 Task: Add an event with the title Third Conference: Technology Expo, date '2024/03/26', time 8:50 AM to 10:50 AMand add a description: Participants will develop skills in strategic decision-making and problem-solving. They will learn techniques for gathering and analyzing information, evaluating options, and making sound decisions that align with team goals and organizational priorities., put the event into Yellow category, logged in from the account softage.4@softage.netand send the event invitation to softage.1@softage.net and softage.2@softage.net. Set a reminder for the event 30 minutes before
Action: Mouse moved to (111, 82)
Screenshot: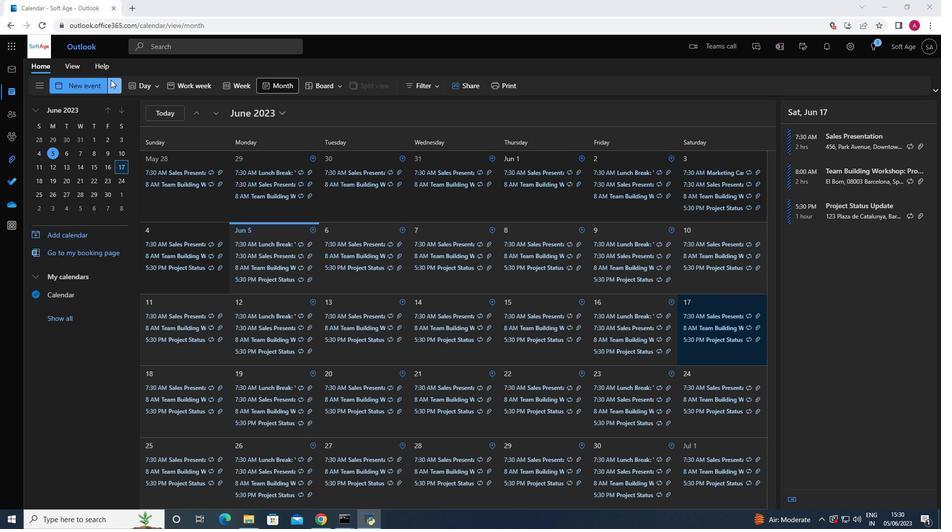 
Action: Mouse pressed left at (111, 82)
Screenshot: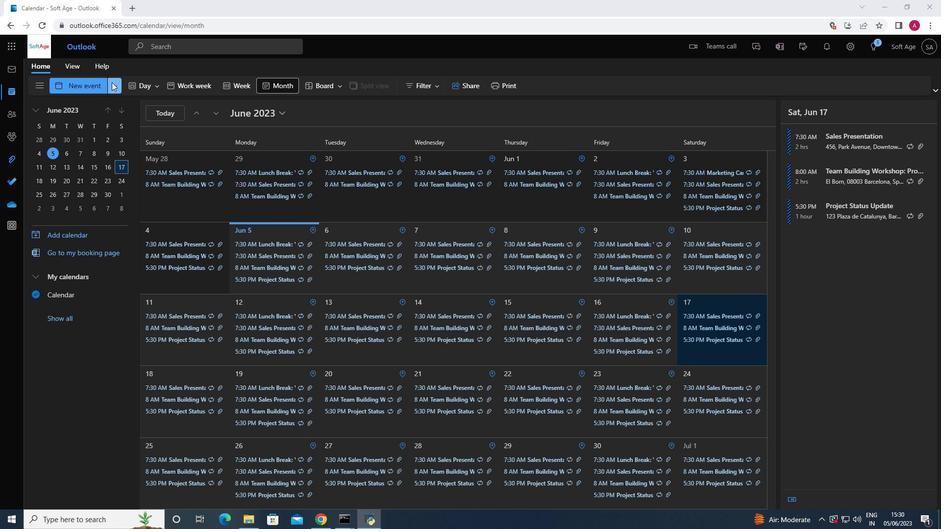 
Action: Mouse moved to (95, 129)
Screenshot: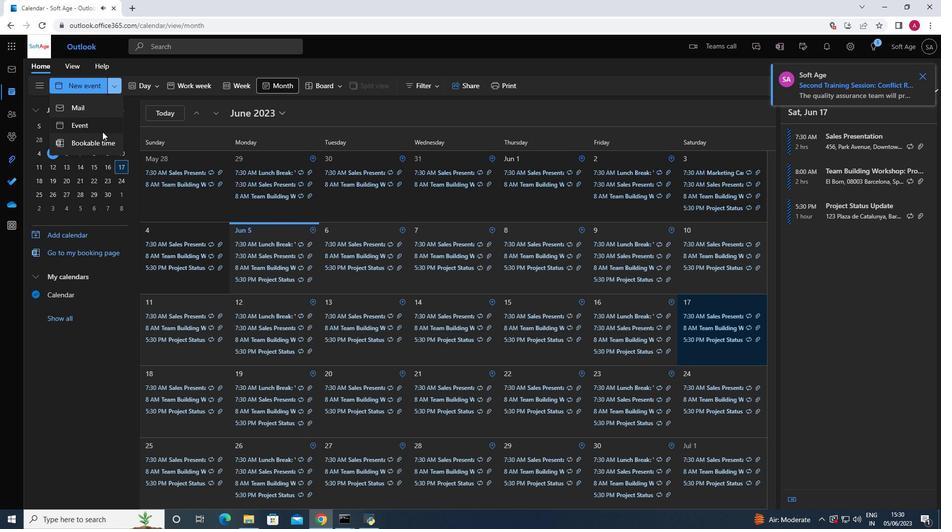 
Action: Mouse pressed left at (95, 129)
Screenshot: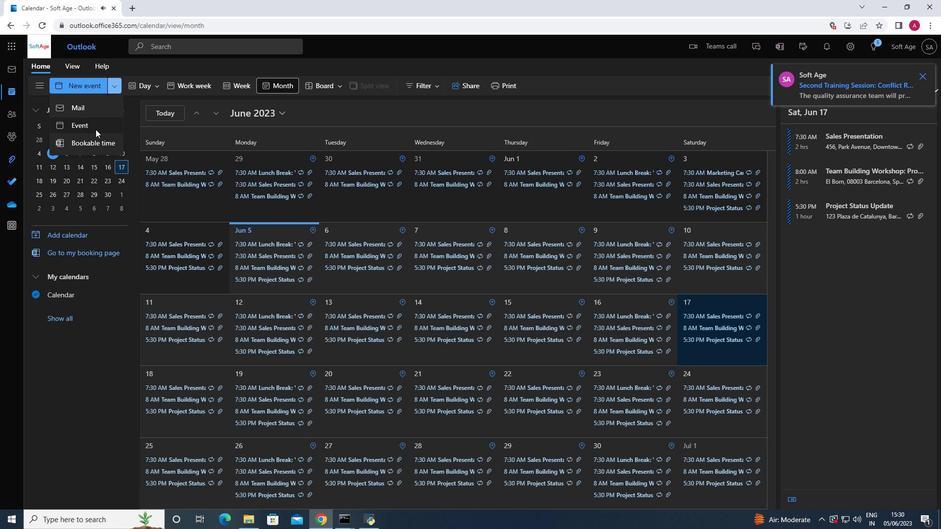
Action: Mouse moved to (240, 139)
Screenshot: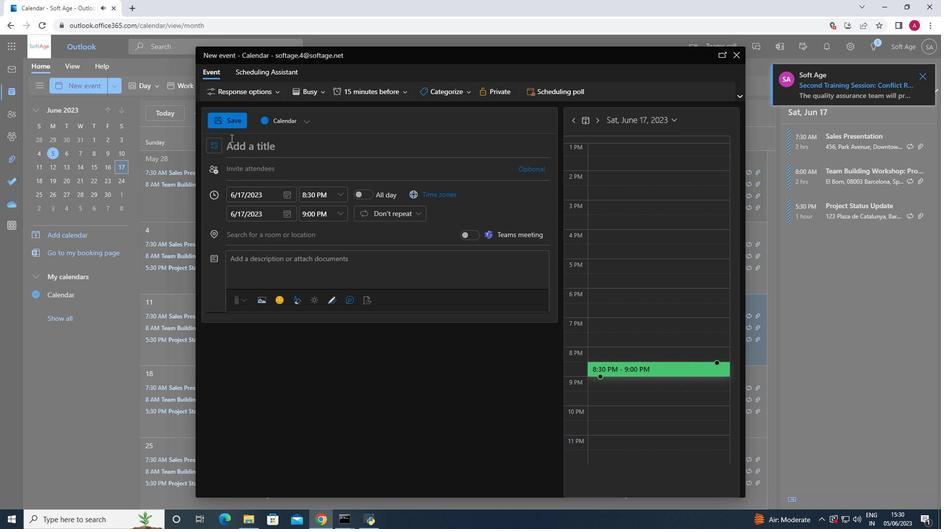 
Action: Mouse pressed left at (240, 139)
Screenshot: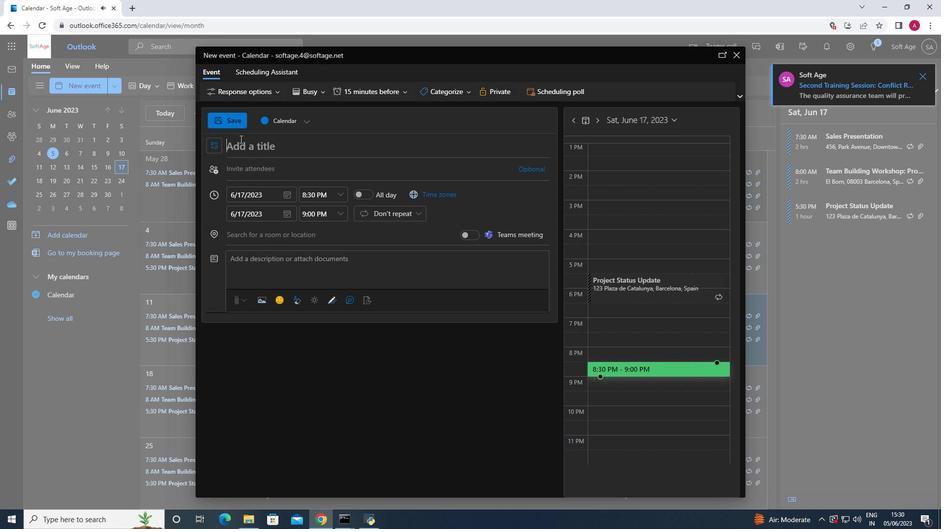 
Action: Key pressed <Key.shift>Third<Key.space><Key.shift>Conference<Key.space><Key.shift_r>:<Key.space><Key.shift>Technology<Key.space><Key.shift>Expo
Screenshot: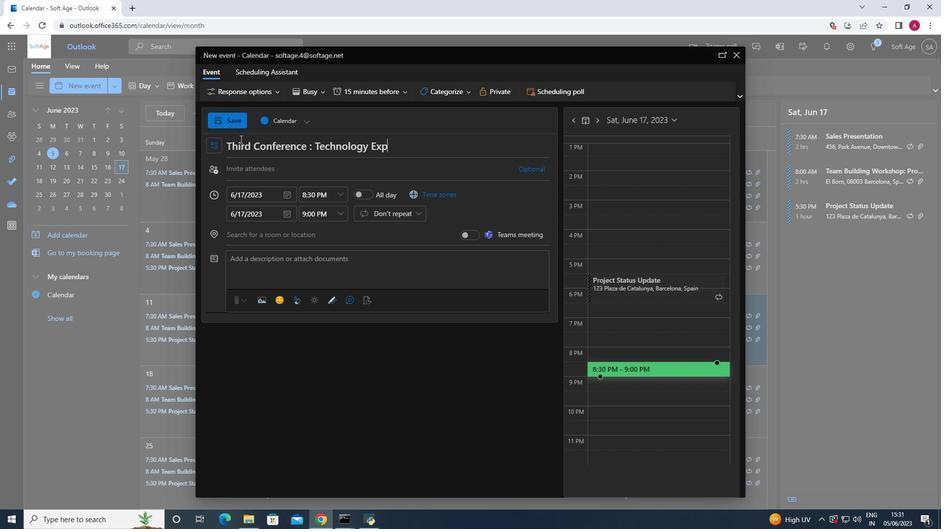 
Action: Mouse moved to (288, 193)
Screenshot: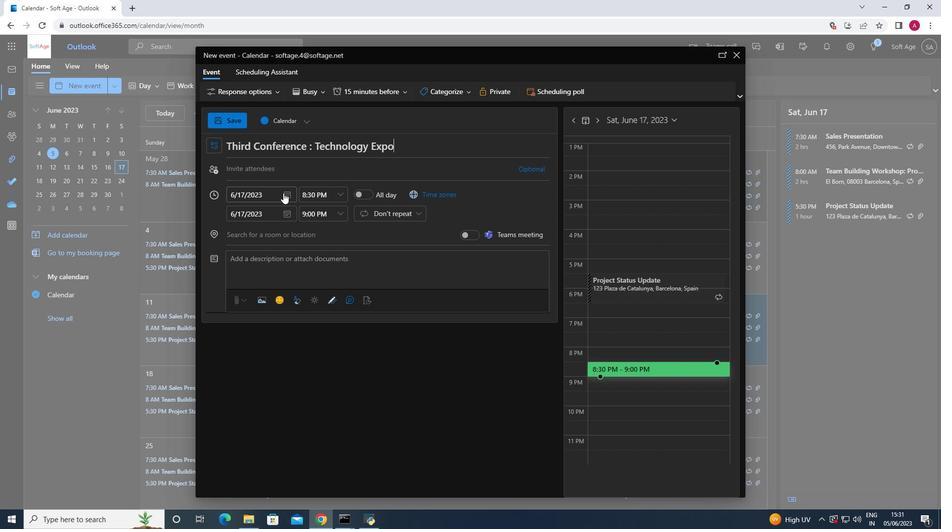 
Action: Mouse pressed left at (288, 193)
Screenshot: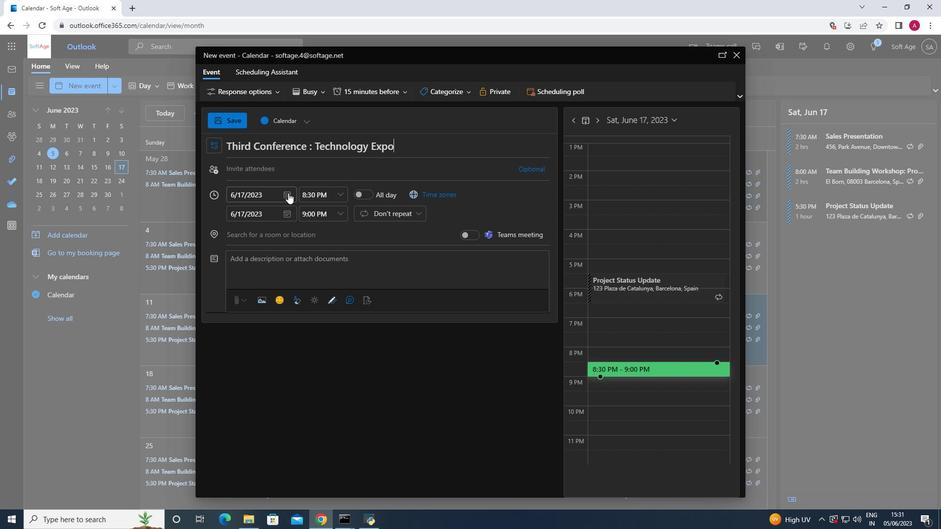 
Action: Mouse moved to (325, 212)
Screenshot: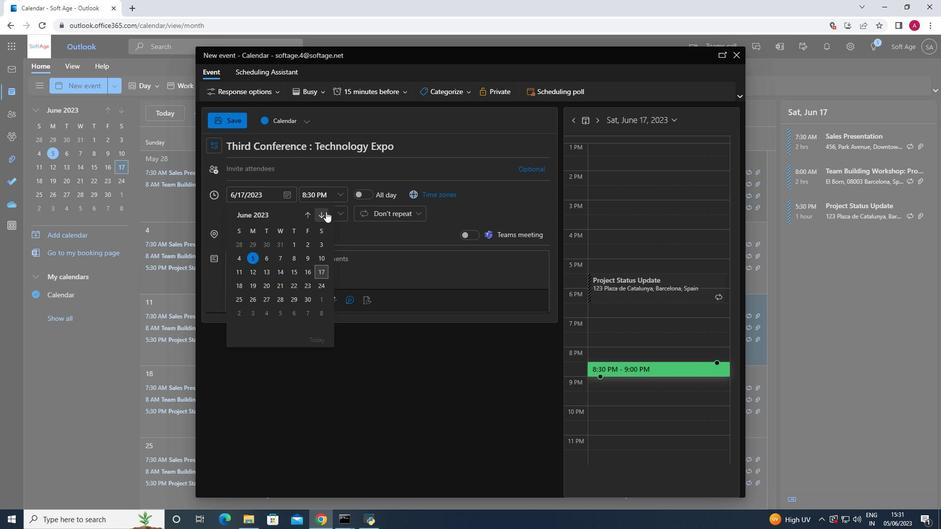 
Action: Mouse pressed left at (325, 212)
Screenshot: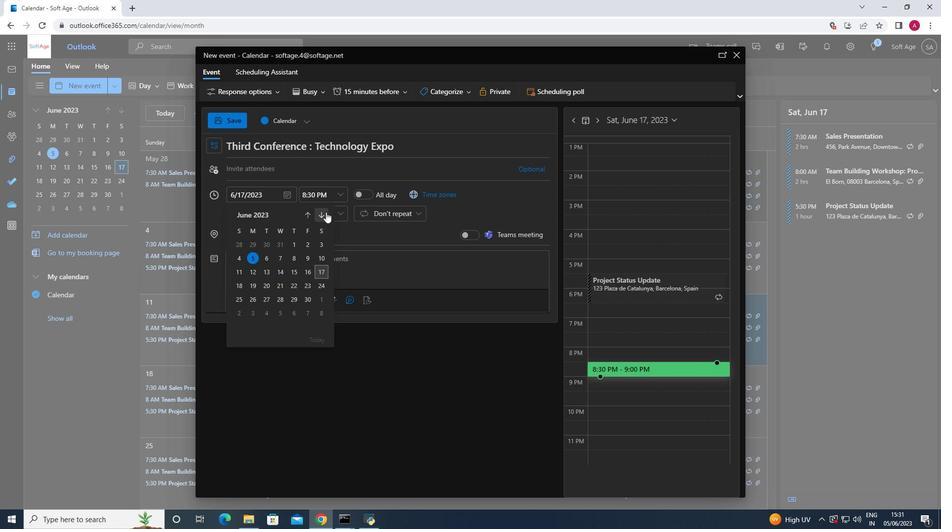 
Action: Mouse pressed left at (325, 212)
Screenshot: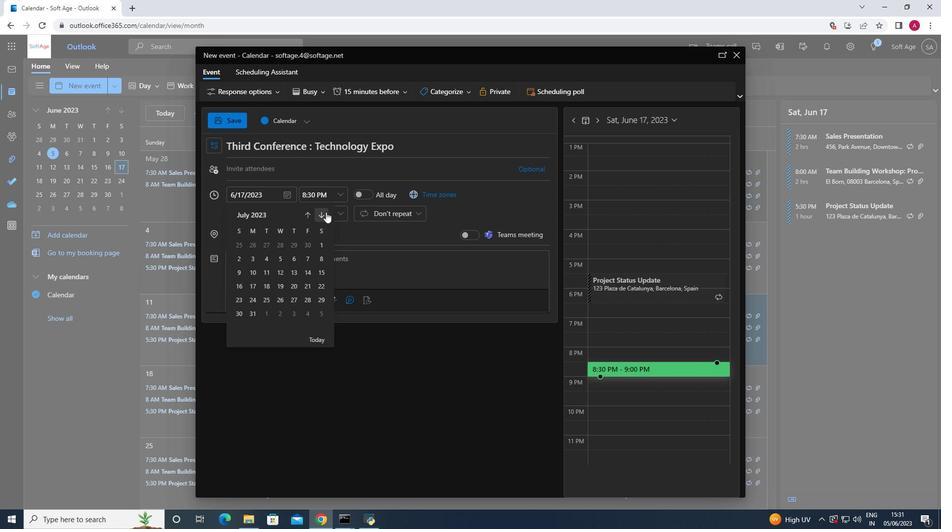 
Action: Mouse pressed left at (325, 212)
Screenshot: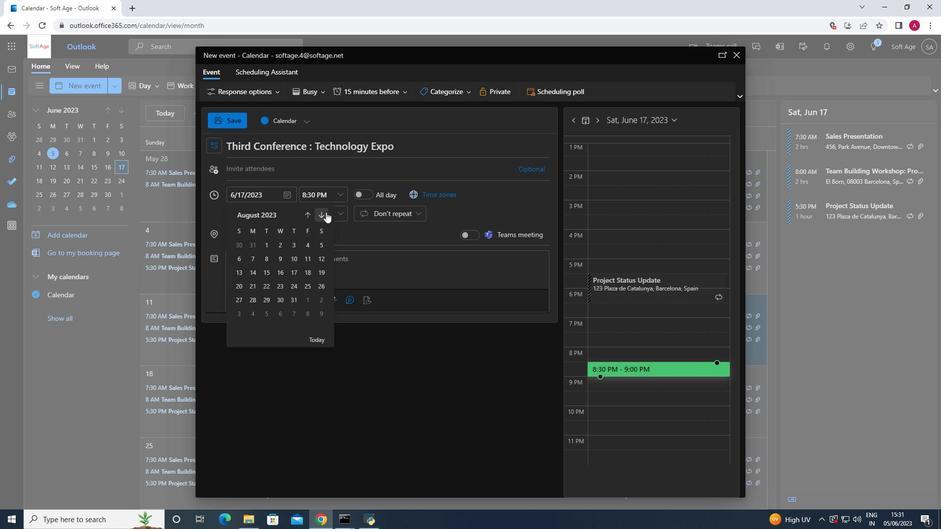 
Action: Mouse pressed left at (325, 212)
Screenshot: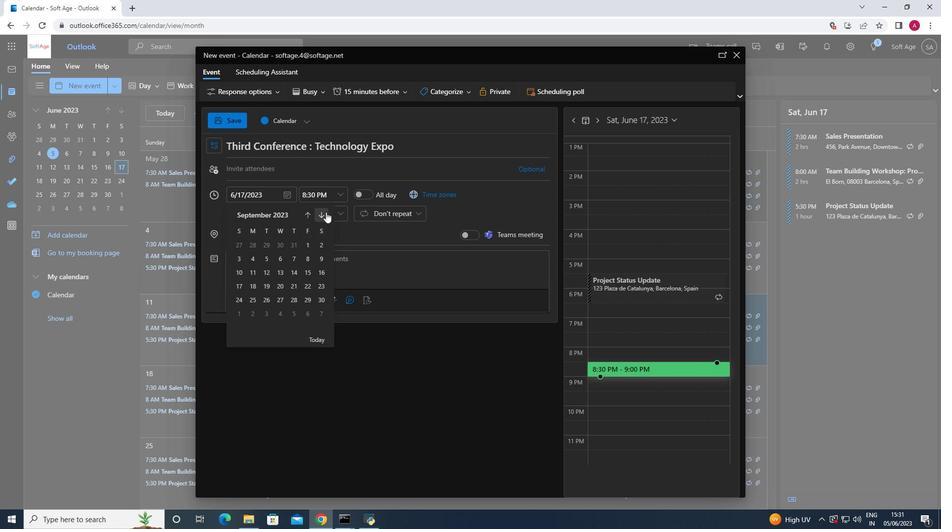 
Action: Mouse moved to (322, 212)
Screenshot: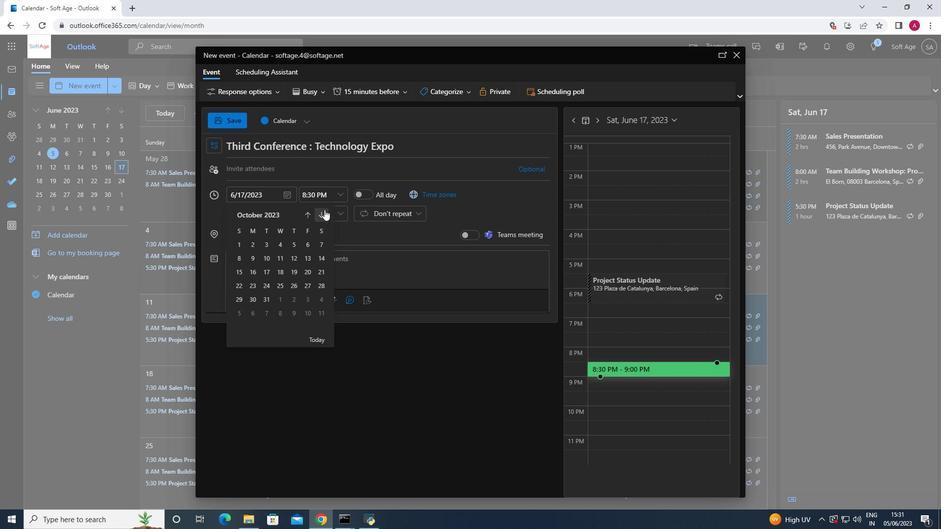 
Action: Mouse pressed left at (322, 212)
Screenshot: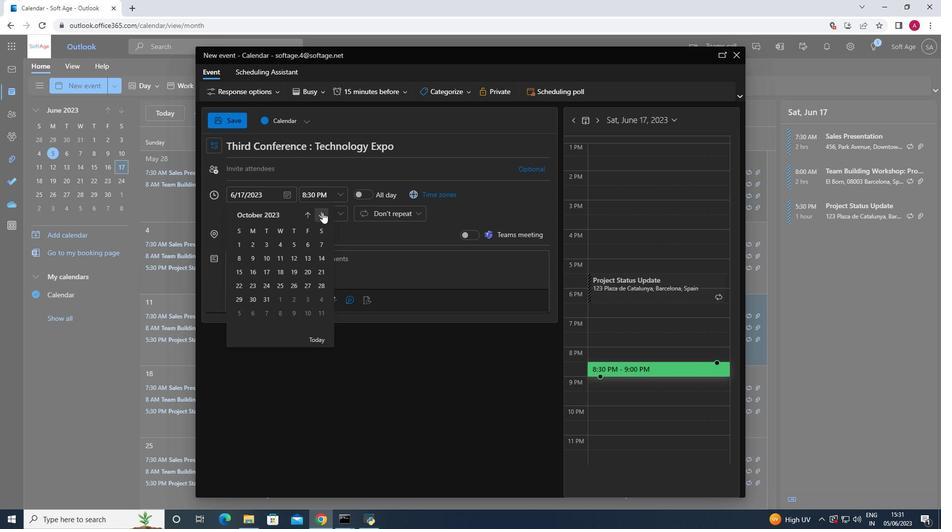 
Action: Mouse pressed left at (322, 212)
Screenshot: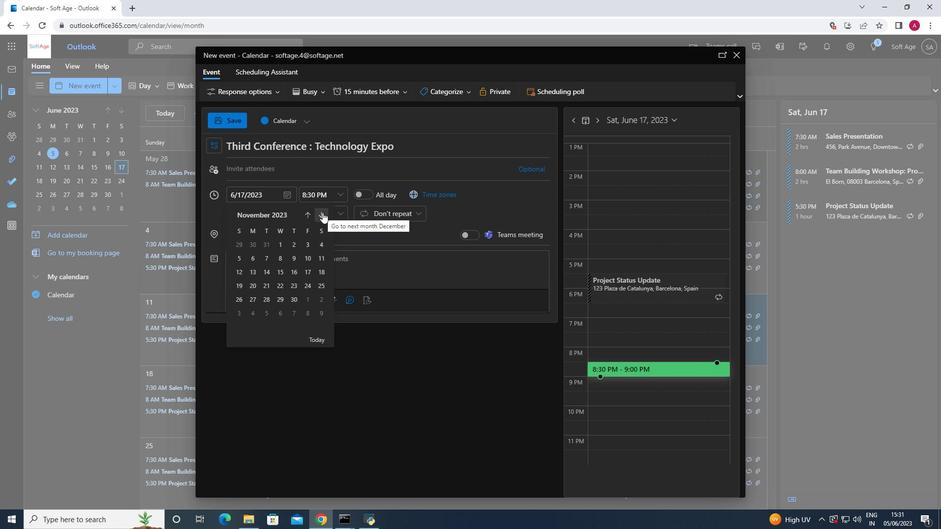 
Action: Mouse pressed left at (322, 212)
Screenshot: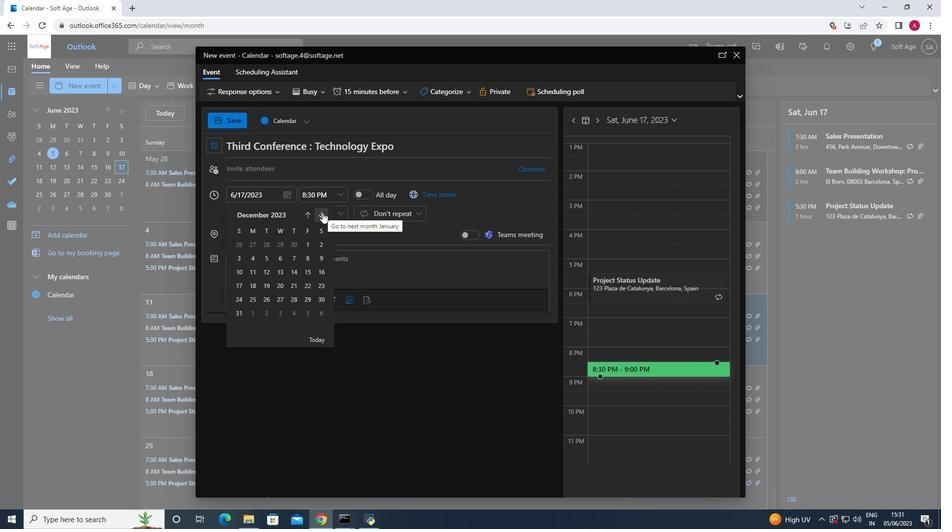 
Action: Mouse pressed left at (322, 212)
Screenshot: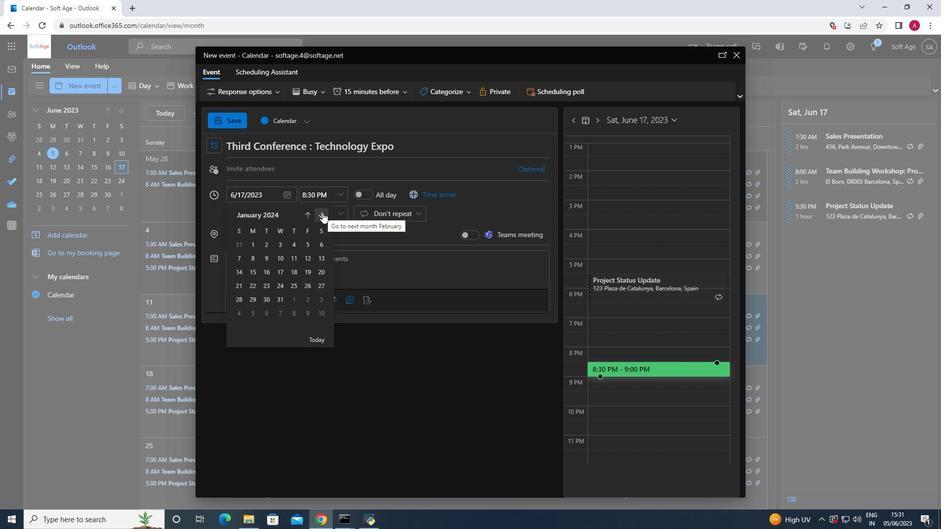 
Action: Mouse pressed left at (322, 212)
Screenshot: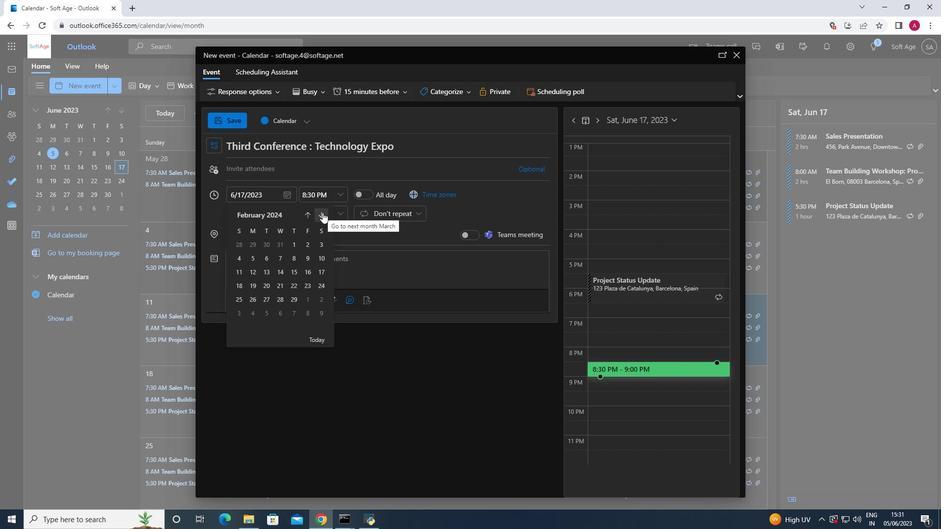 
Action: Mouse moved to (269, 298)
Screenshot: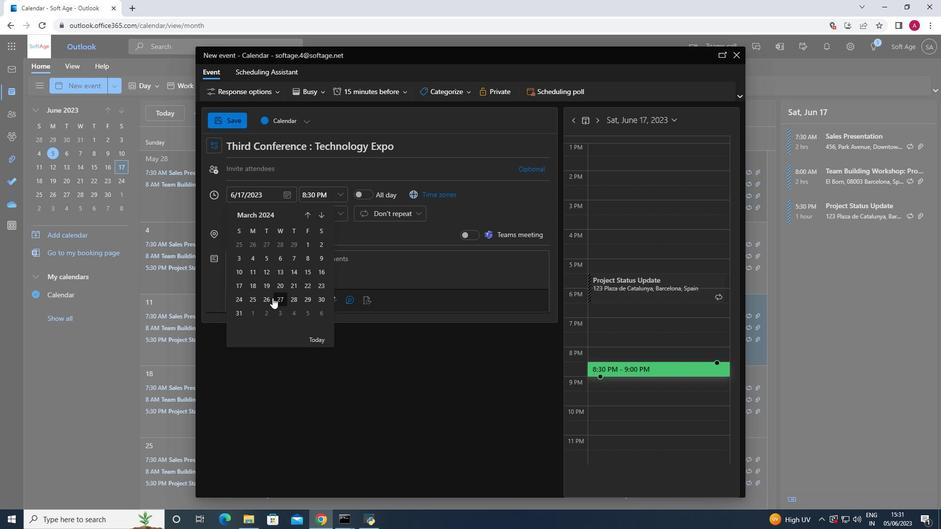 
Action: Mouse pressed left at (269, 298)
Screenshot: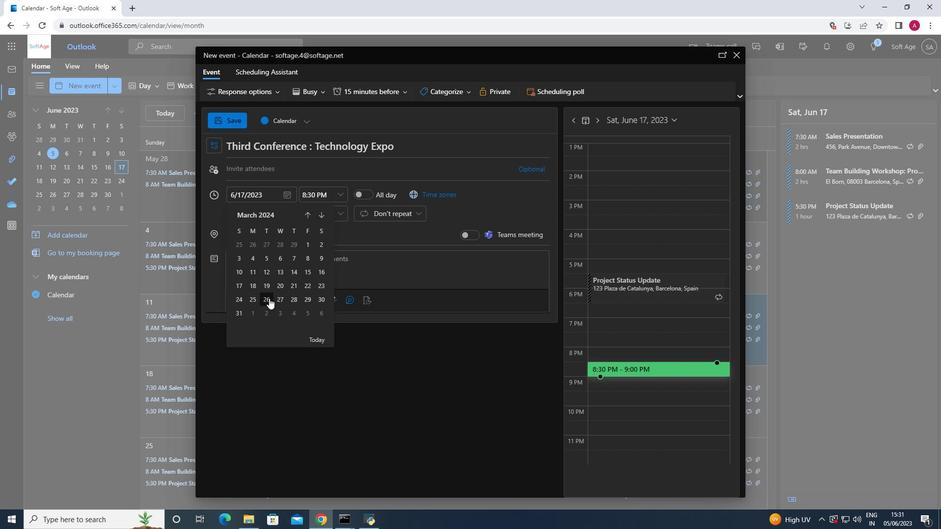 
Action: Mouse moved to (343, 196)
Screenshot: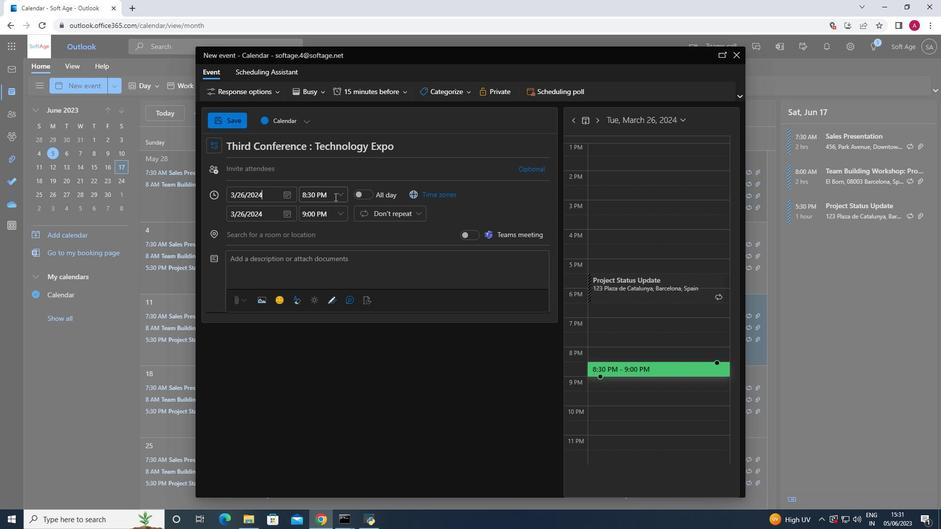 
Action: Mouse pressed left at (343, 196)
Screenshot: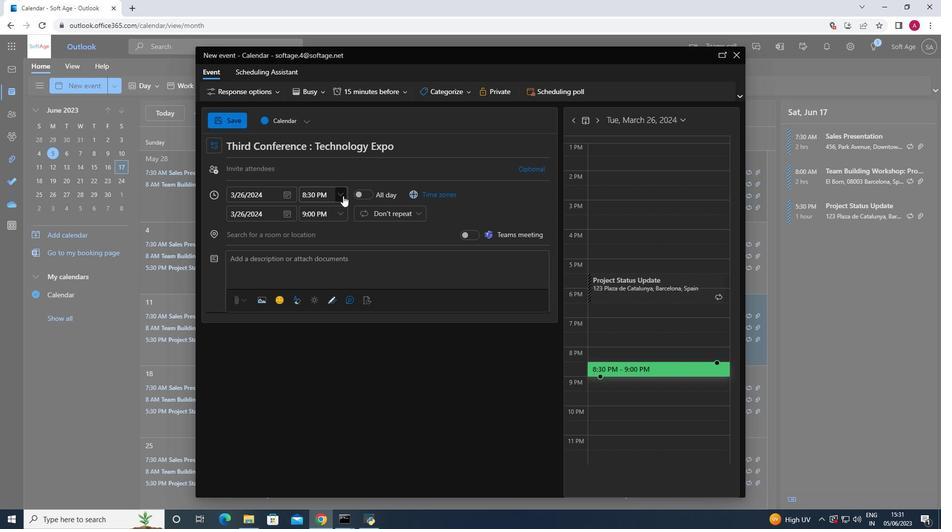 
Action: Key pressed 8<Key.shift_r>:50<Key.space><Key.shift>A<Key.shift_r>M<Key.enter>
Screenshot: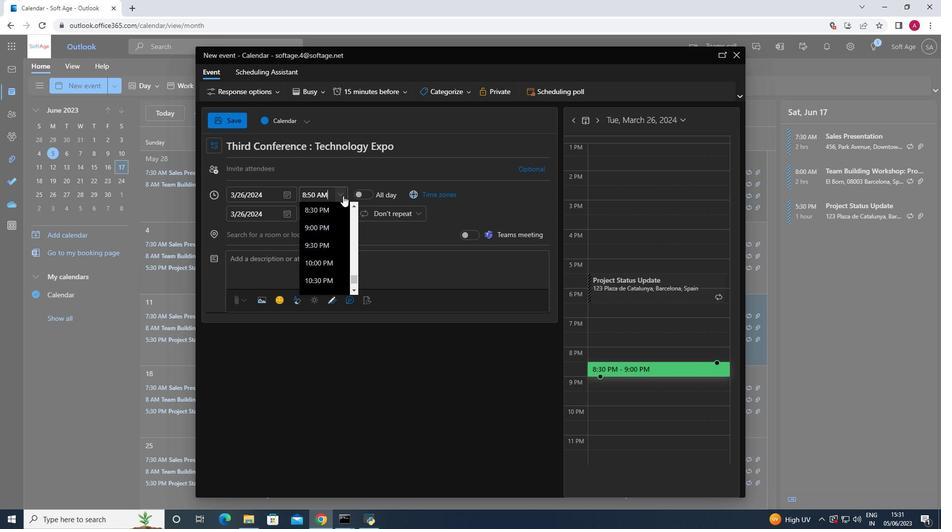 
Action: Mouse moved to (339, 212)
Screenshot: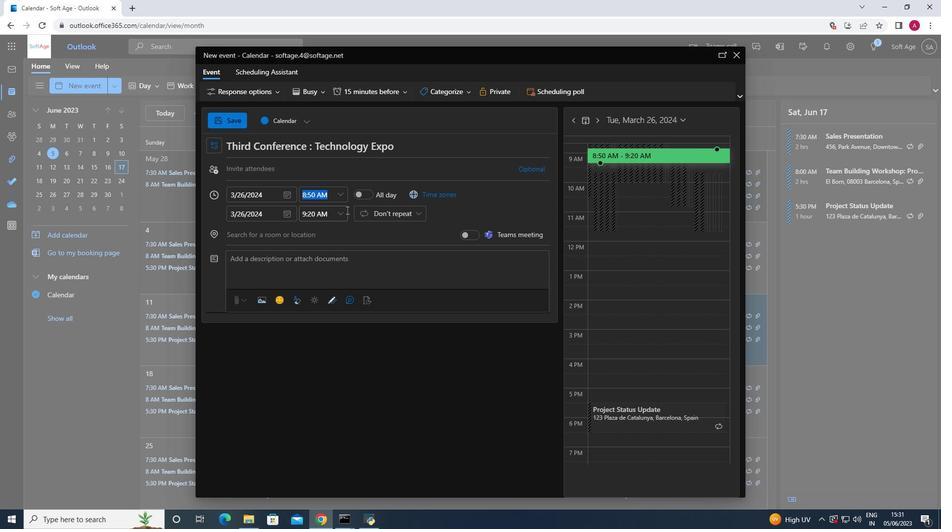 
Action: Mouse pressed left at (339, 212)
Screenshot: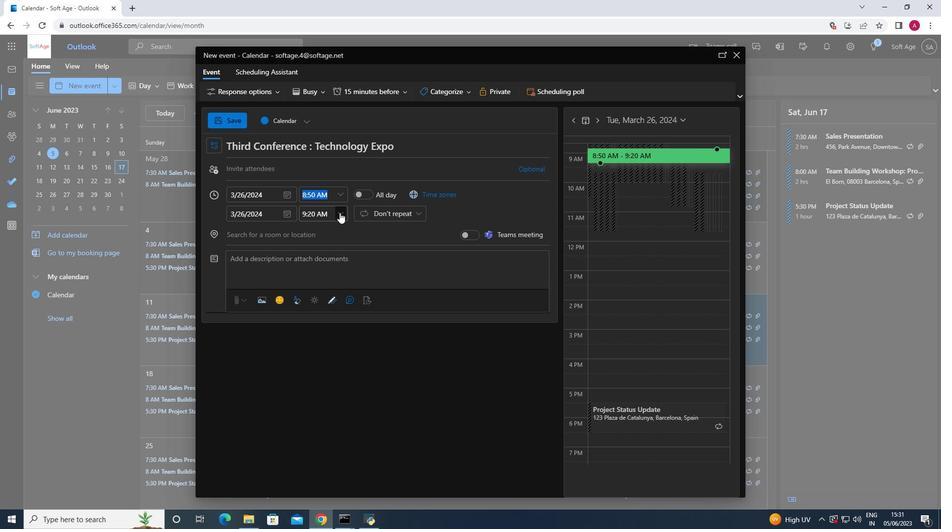 
Action: Mouse moved to (329, 279)
Screenshot: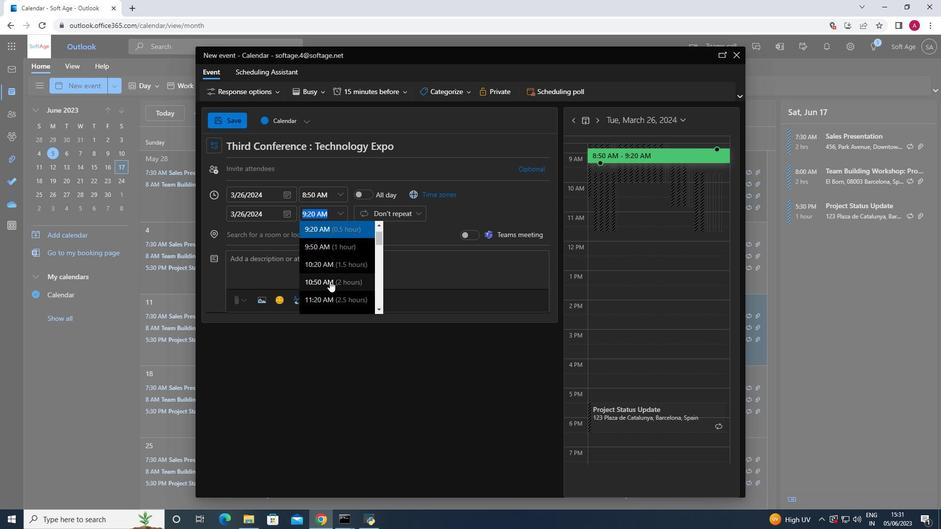 
Action: Mouse pressed left at (329, 279)
Screenshot: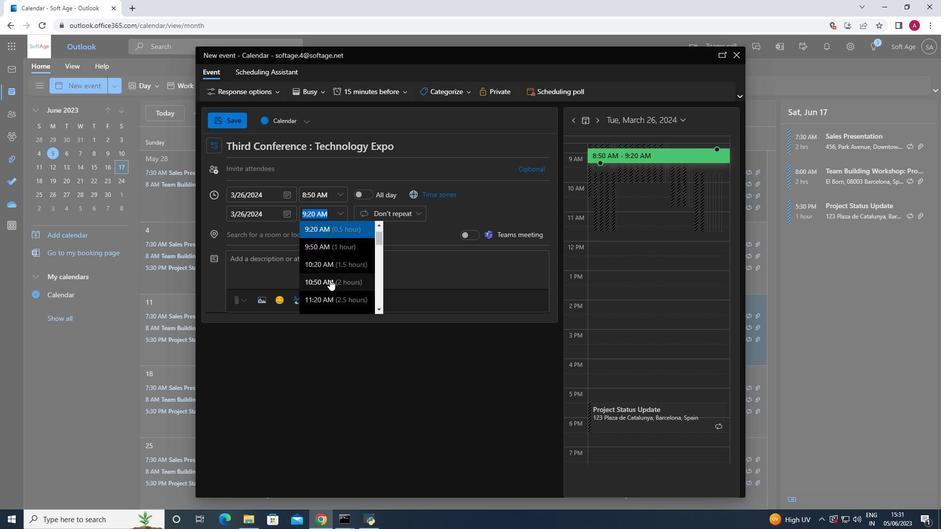 
Action: Mouse moved to (304, 267)
Screenshot: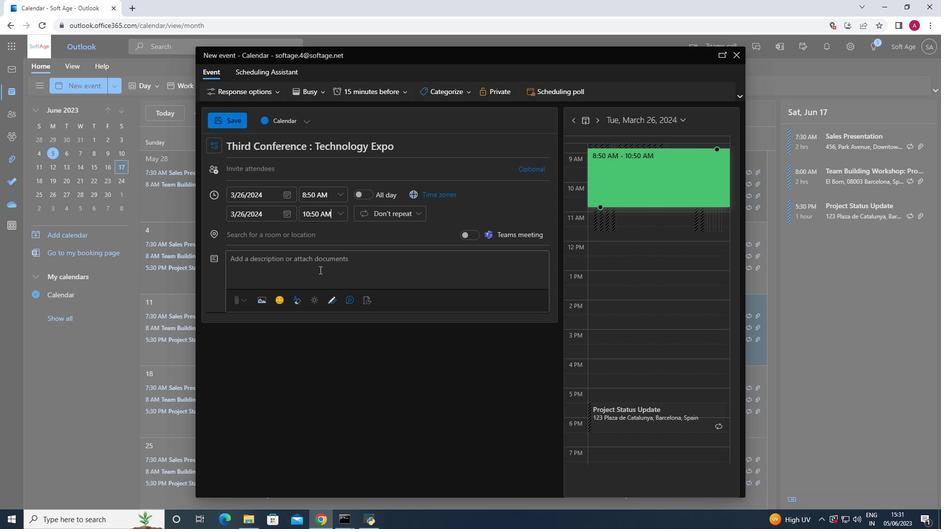 
Action: Mouse pressed left at (304, 267)
Screenshot: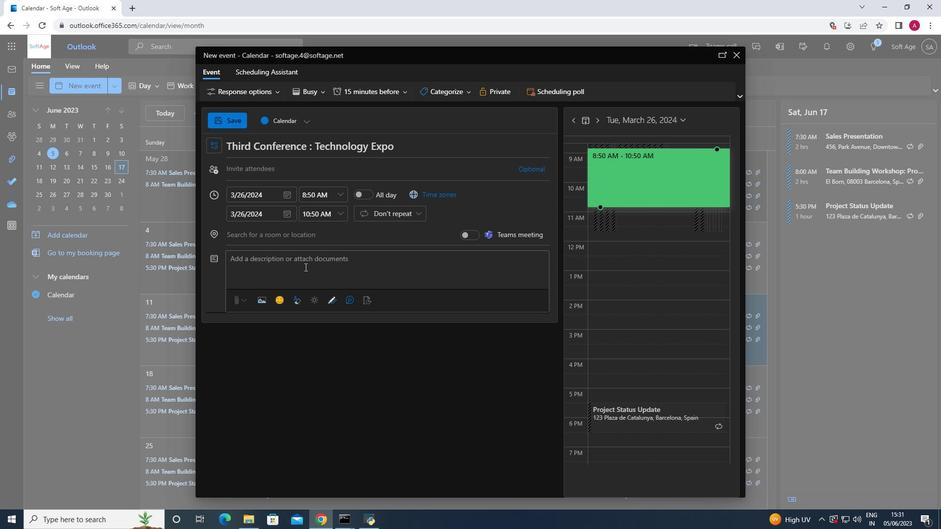 
Action: Mouse moved to (332, 250)
Screenshot: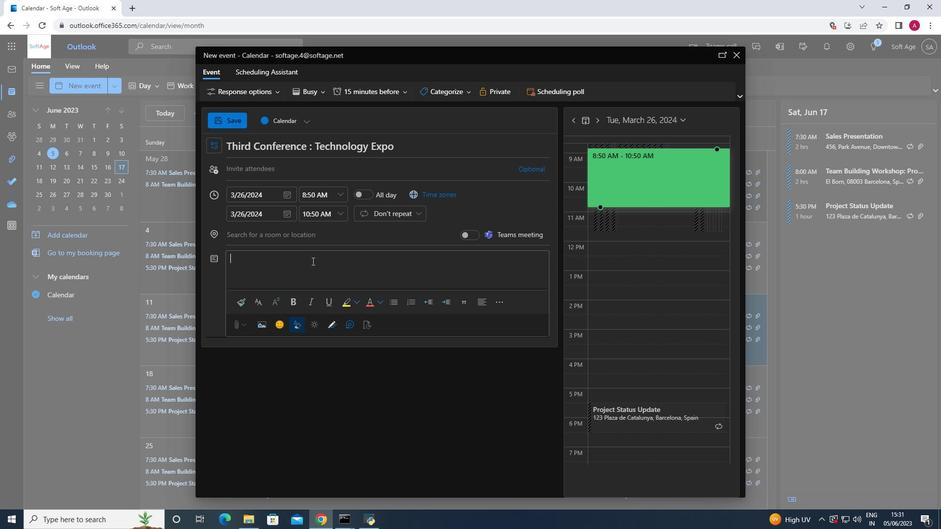 
Action: Key pressed <Key.shift>Participants<Key.space>will<Key.space>develop<Key.space>skills<Key.space>in<Key.space>strategic<Key.space>decision-making<Key.space>and<Key.space>problem<Key.space>solving
Screenshot: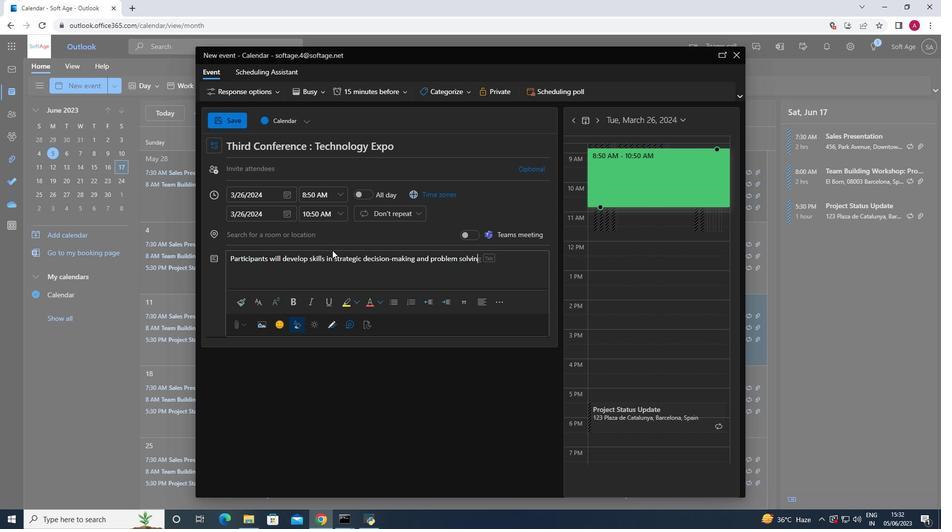 
Action: Mouse moved to (460, 259)
Screenshot: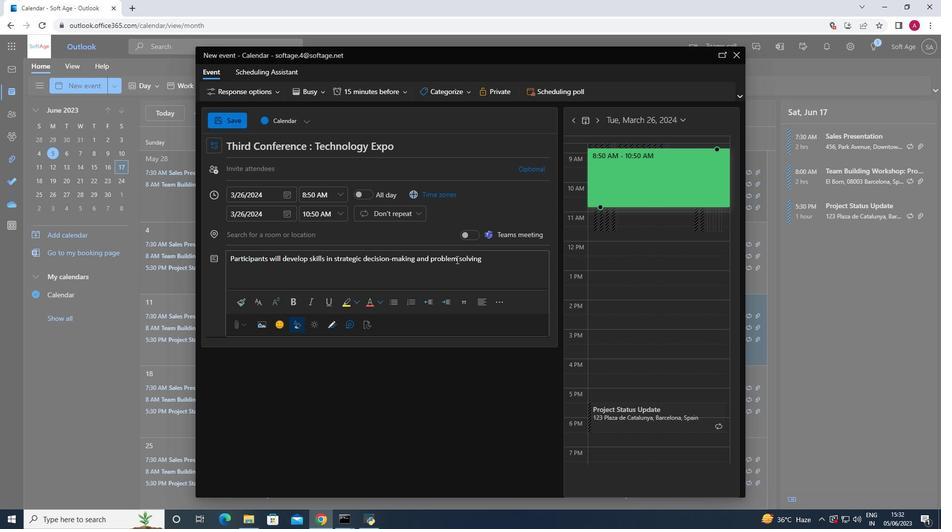 
Action: Mouse pressed left at (460, 259)
Screenshot: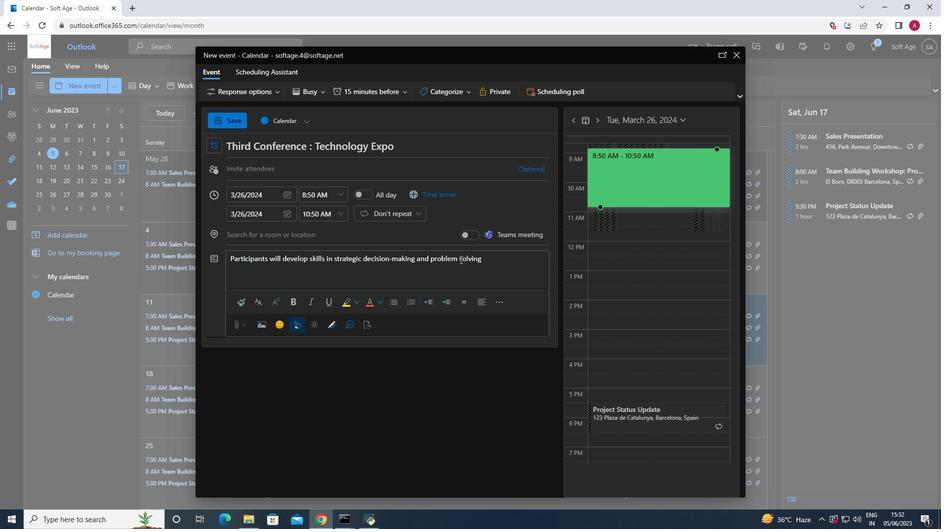 
Action: Mouse moved to (459, 257)
Screenshot: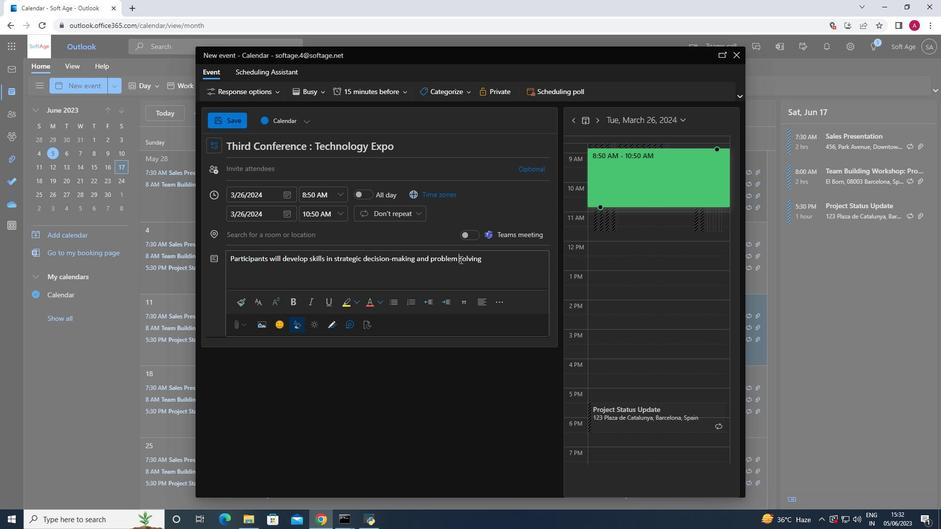 
Action: Key pressed <Key.backspace>-
Screenshot: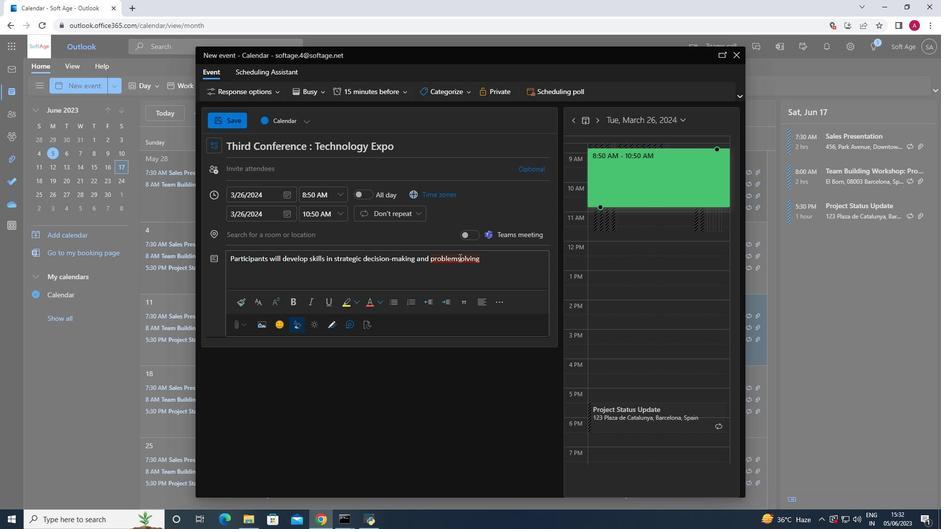 
Action: Mouse moved to (487, 259)
Screenshot: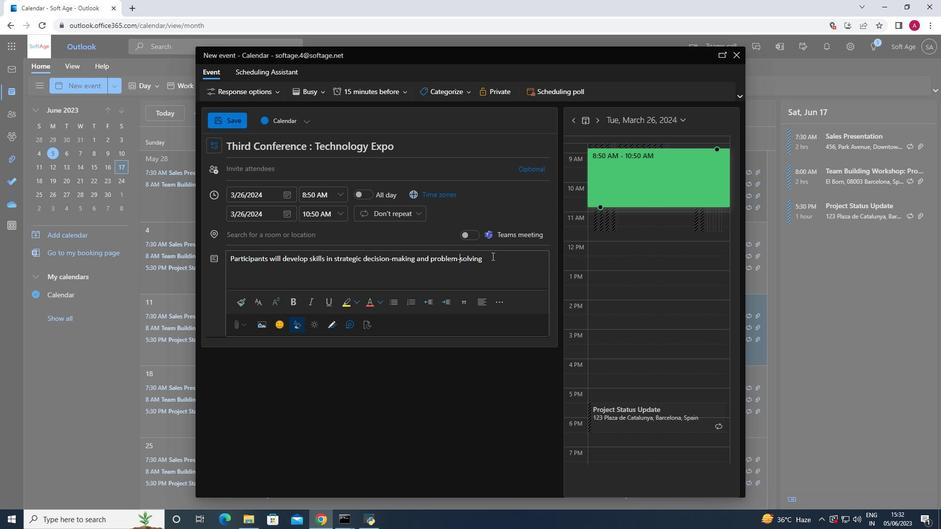 
Action: Mouse pressed left at (487, 259)
Screenshot: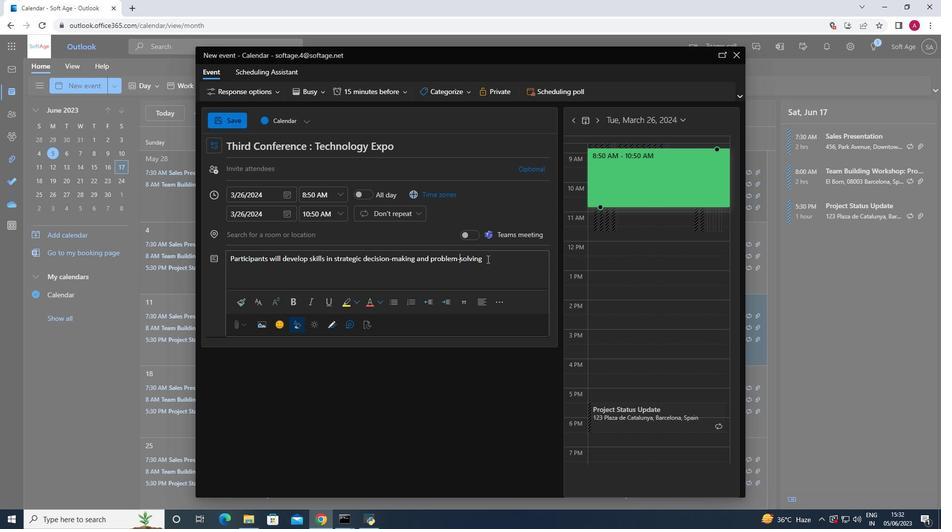 
Action: Key pressed .<Key.space><Key.shift>They<Key.space>will
Screenshot: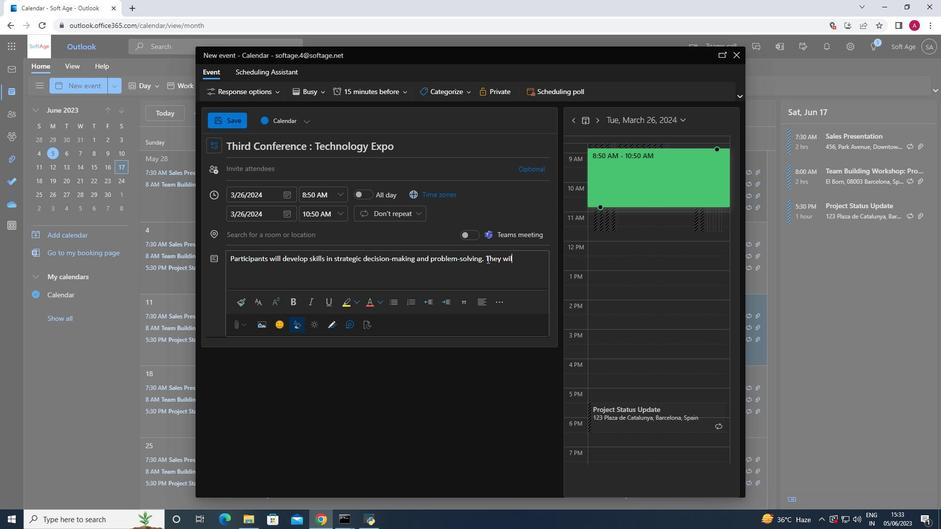 
Action: Mouse moved to (501, 249)
Screenshot: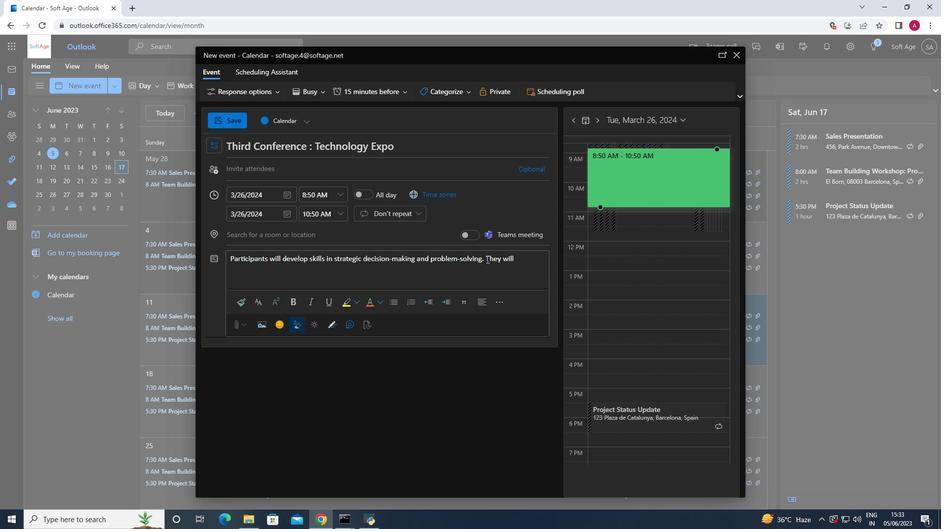 
Action: Key pressed <Key.space>learn<Key.space>techniques<Key.space>g<Key.backspace>for<Key.space>gathering<Key.space>and<Key.space>analyzing<Key.space>information,<Key.space>evaluating<Key.space>options,<Key.space>goals<Key.space>and<Key.space>organizational<Key.space>priorir<Key.backspace>ties.
Screenshot: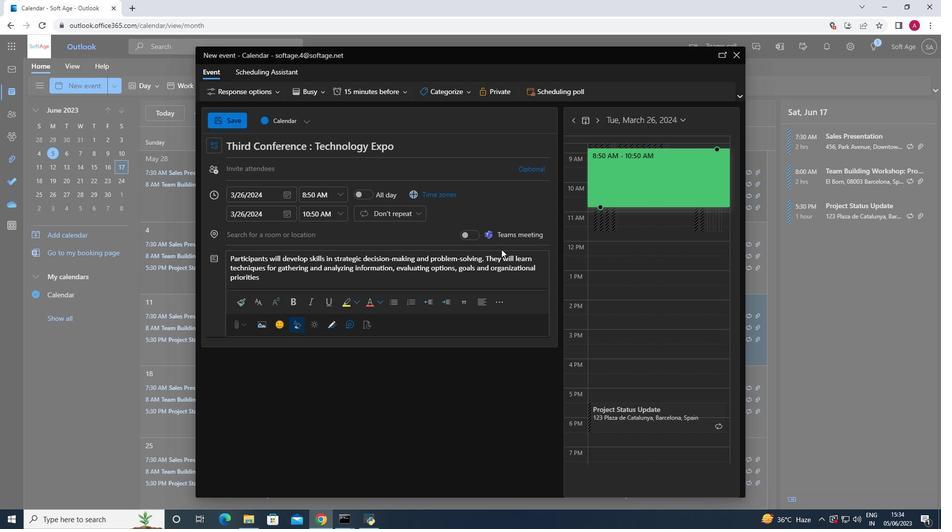
Action: Mouse moved to (466, 94)
Screenshot: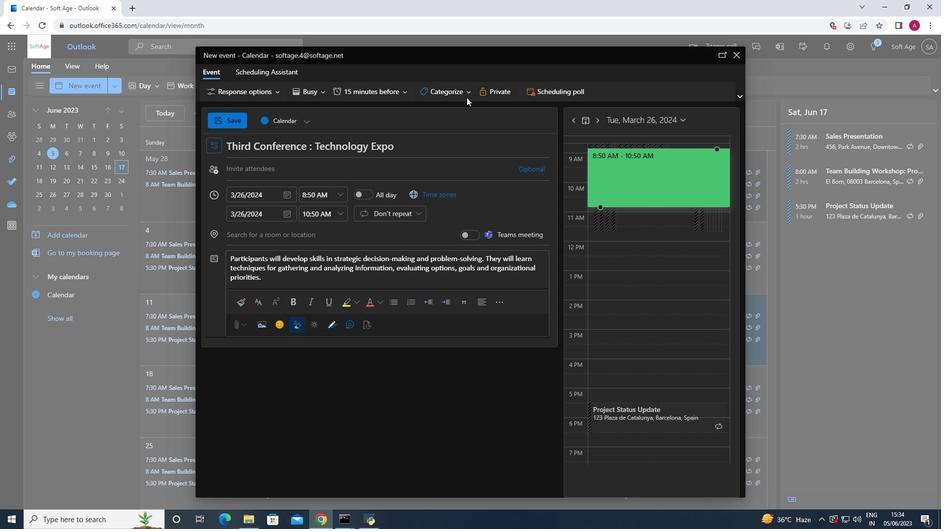 
Action: Mouse pressed left at (466, 94)
Screenshot: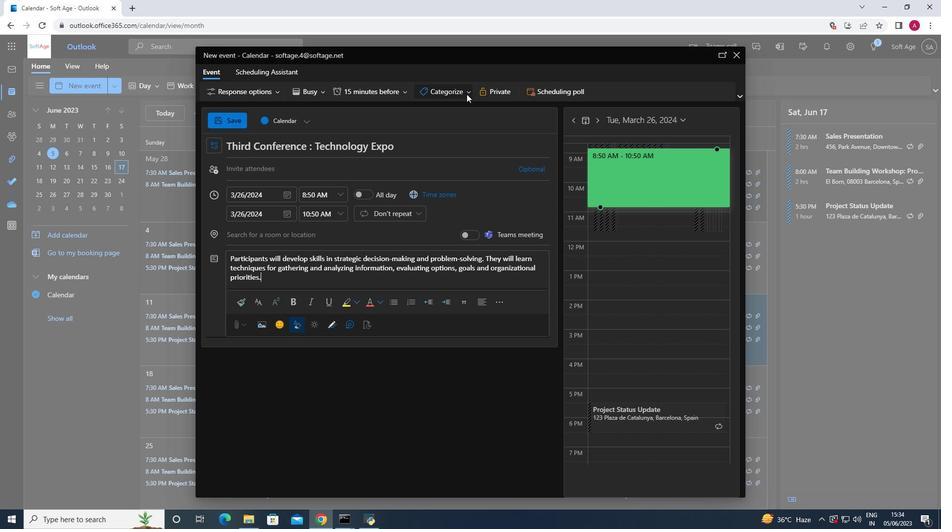 
Action: Mouse moved to (457, 188)
Screenshot: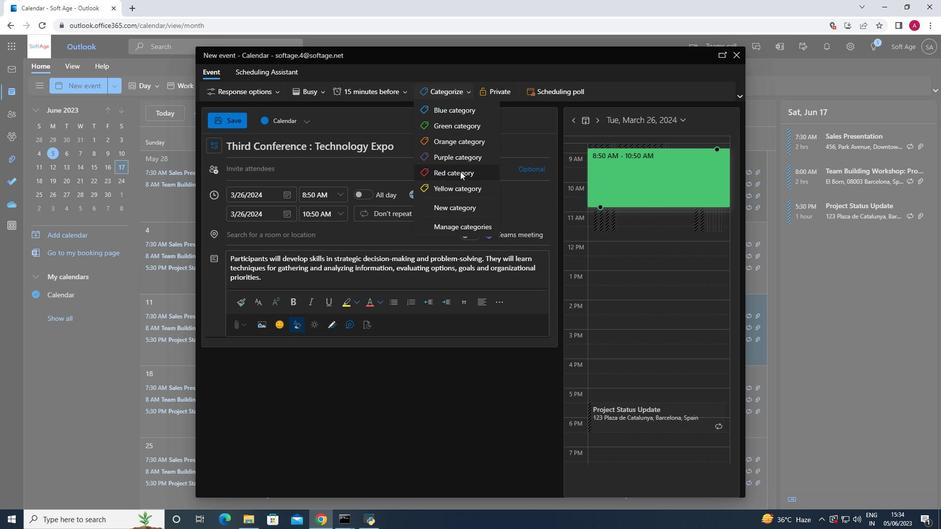 
Action: Mouse pressed left at (457, 188)
Screenshot: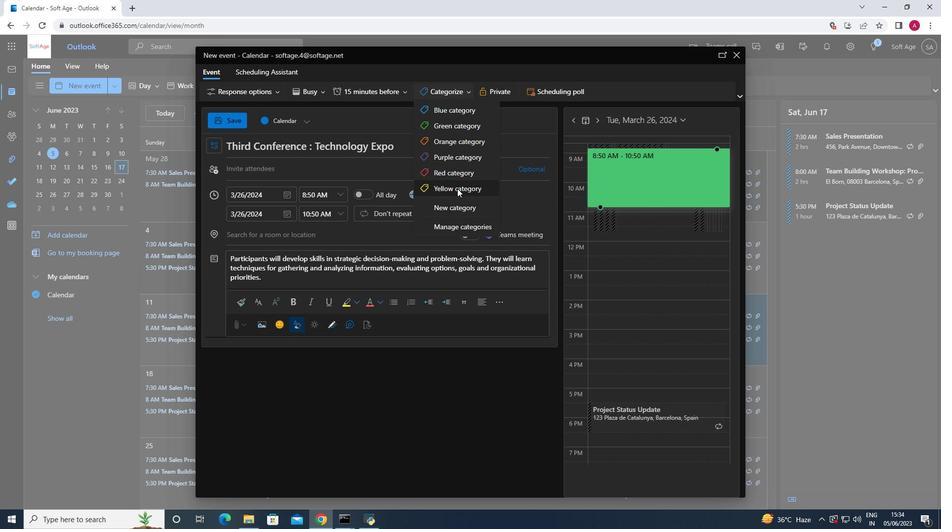 
Action: Mouse moved to (306, 240)
Screenshot: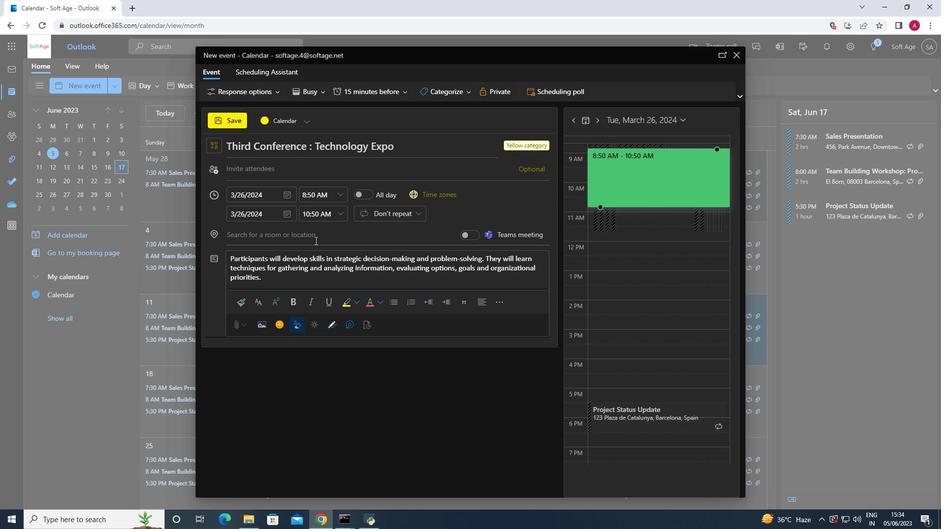 
Action: Mouse pressed left at (306, 240)
Screenshot: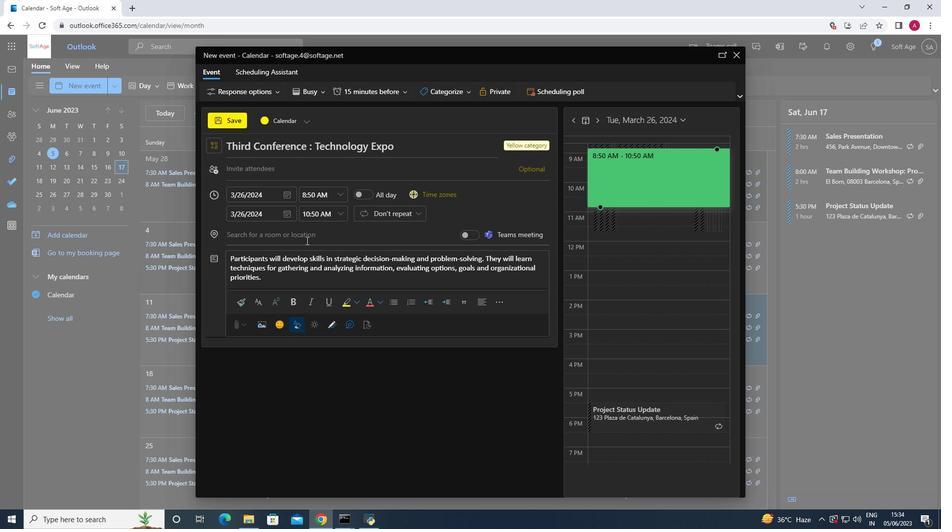 
Action: Mouse moved to (268, 170)
Screenshot: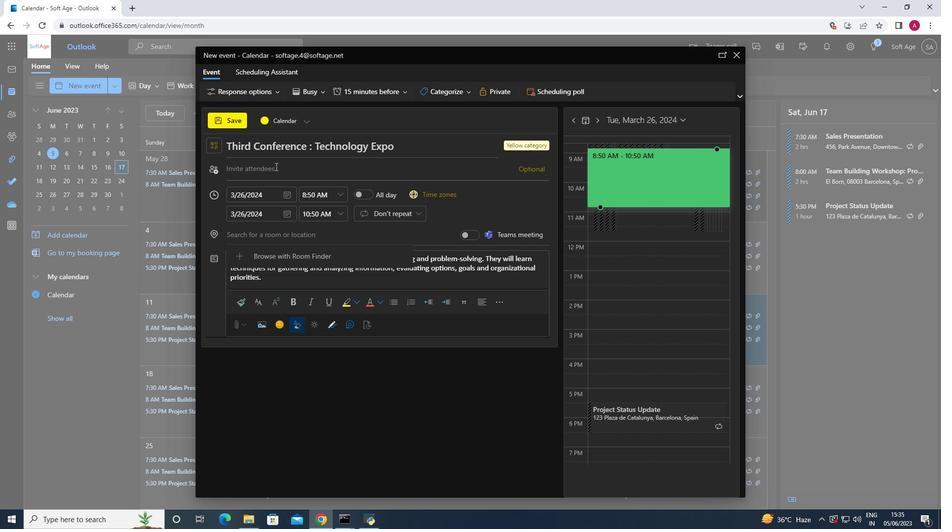 
Action: Mouse pressed left at (268, 170)
Screenshot: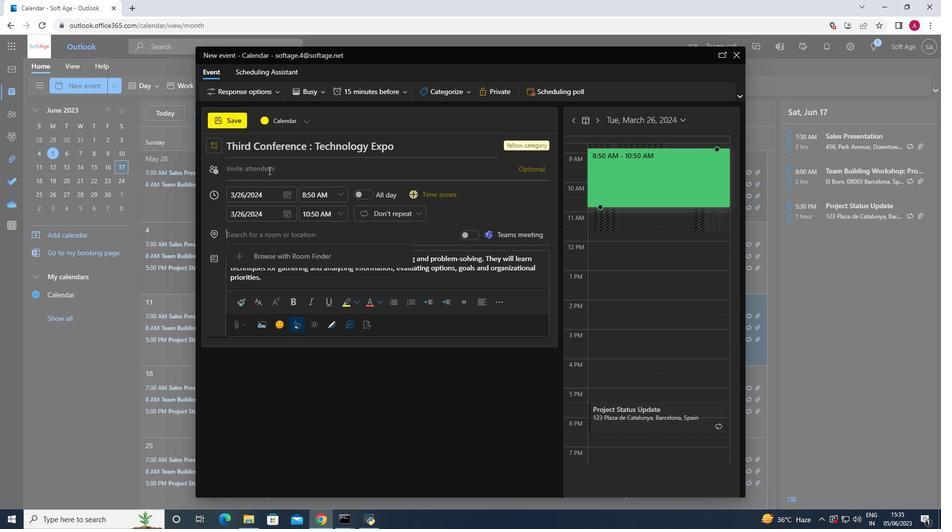 
Action: Key pressed softage.1<Key.shift>@
Screenshot: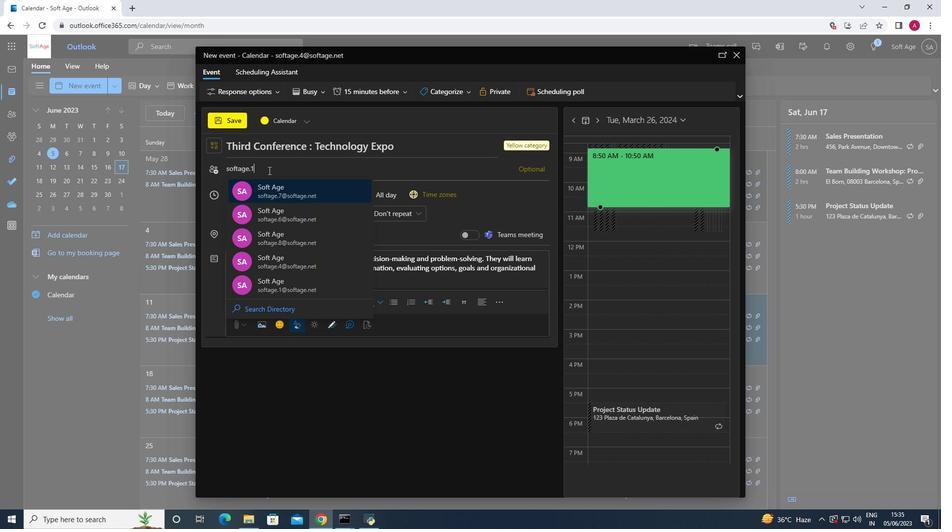 
Action: Mouse moved to (325, 195)
Screenshot: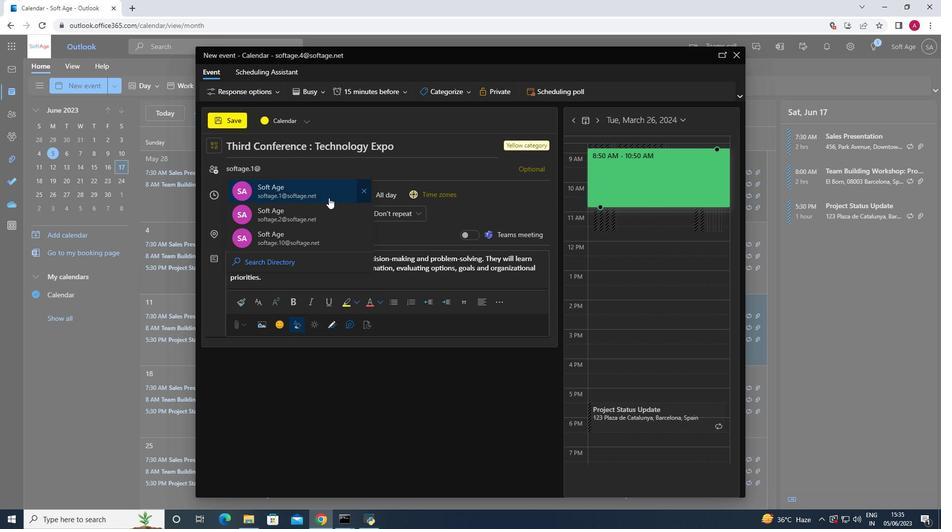 
Action: Mouse pressed left at (325, 195)
Screenshot: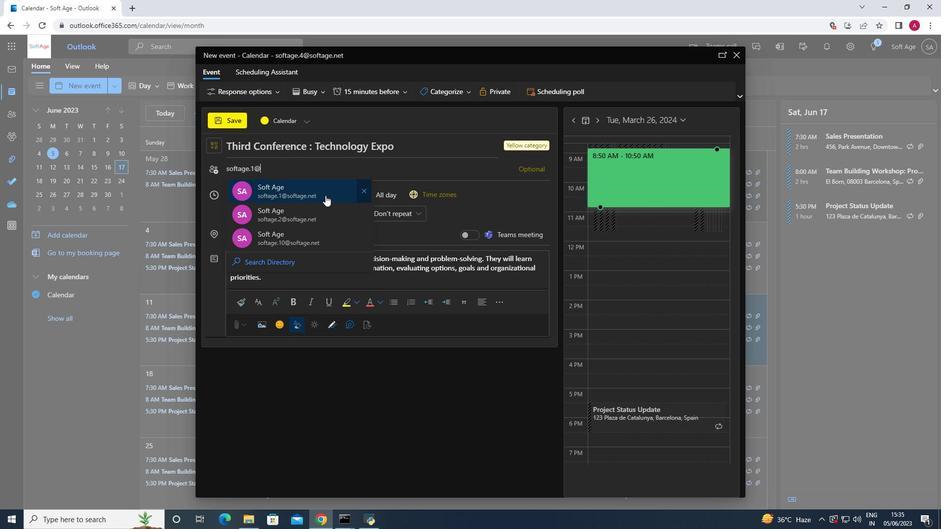 
Action: Key pressed softage.2<Key.shift>@
Screenshot: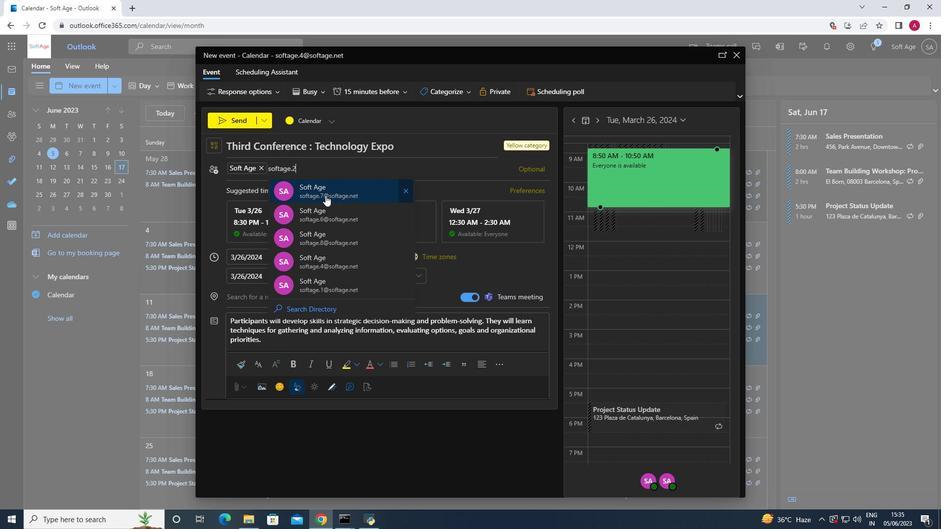 
Action: Mouse pressed left at (325, 195)
Screenshot: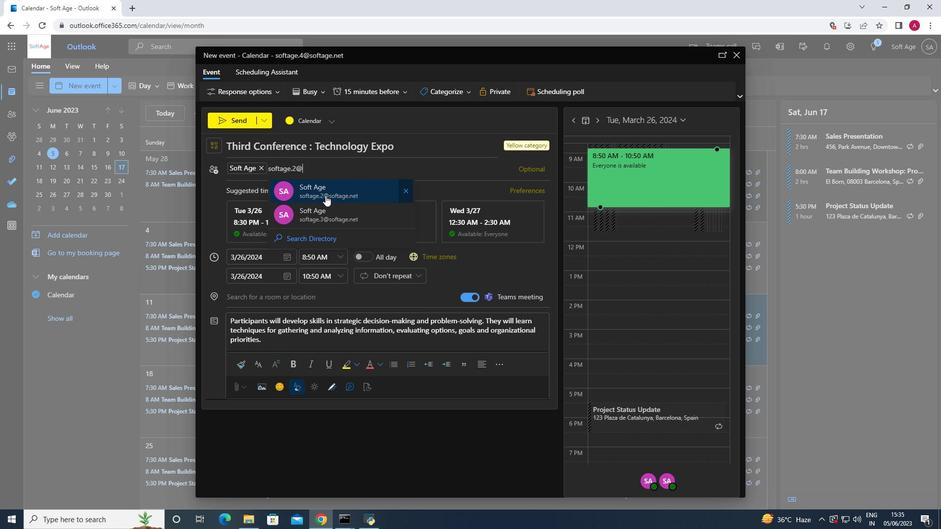 
Action: Mouse moved to (400, 90)
Screenshot: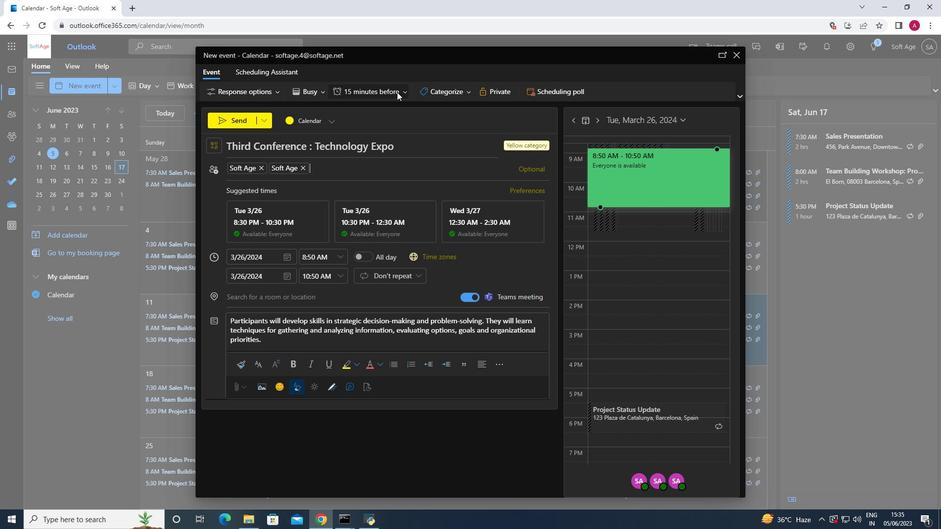 
Action: Mouse pressed left at (400, 90)
Screenshot: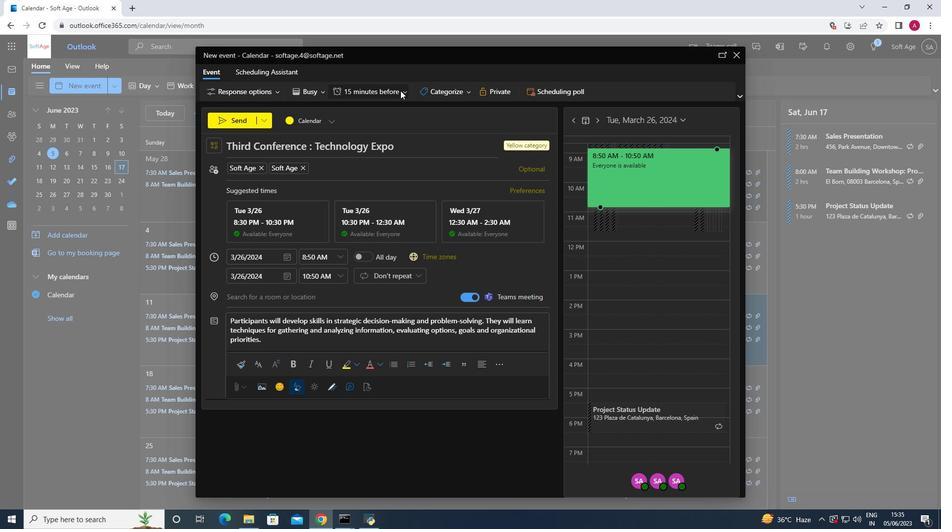 
Action: Mouse moved to (395, 181)
Screenshot: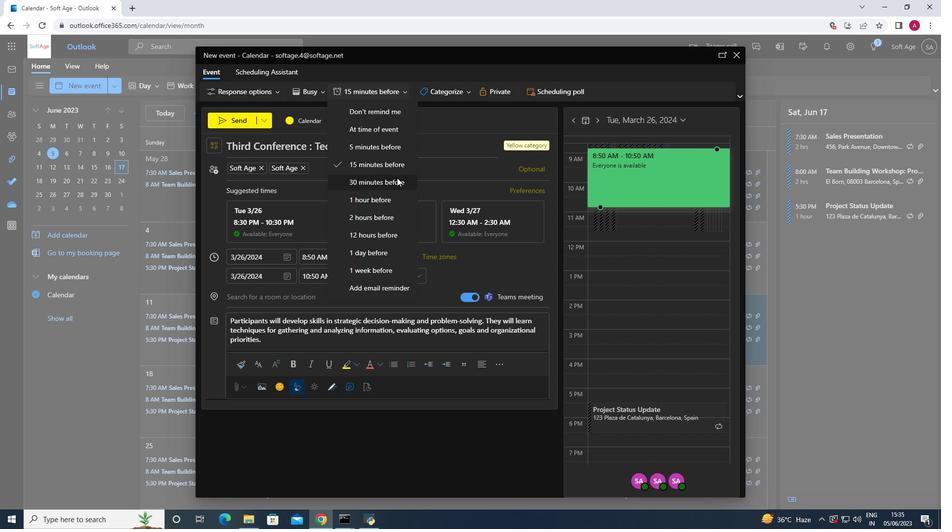 
Action: Mouse pressed left at (395, 181)
Screenshot: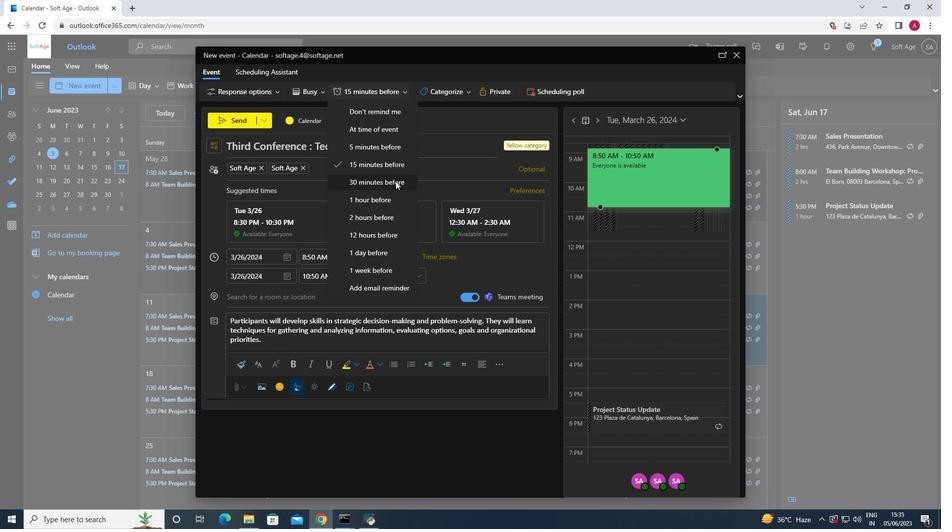 
Action: Mouse moved to (219, 117)
Screenshot: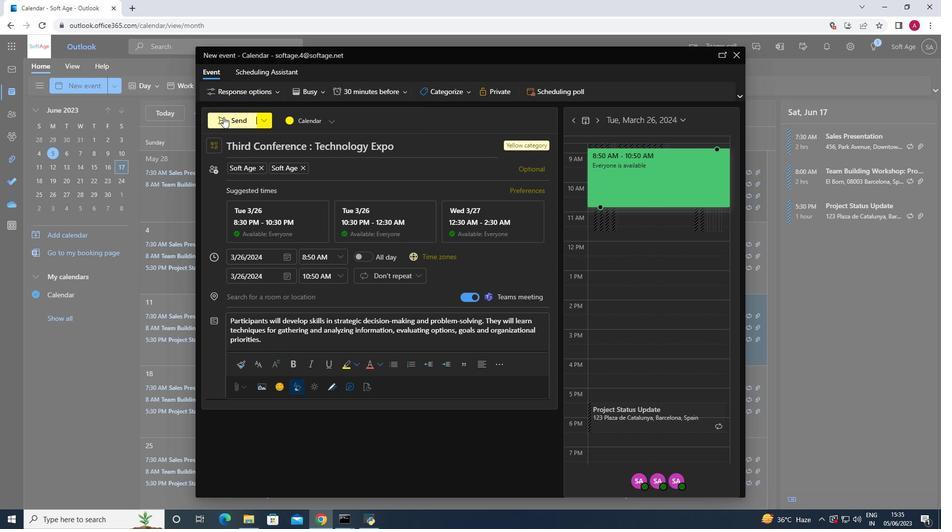 
Action: Mouse pressed left at (219, 117)
Screenshot: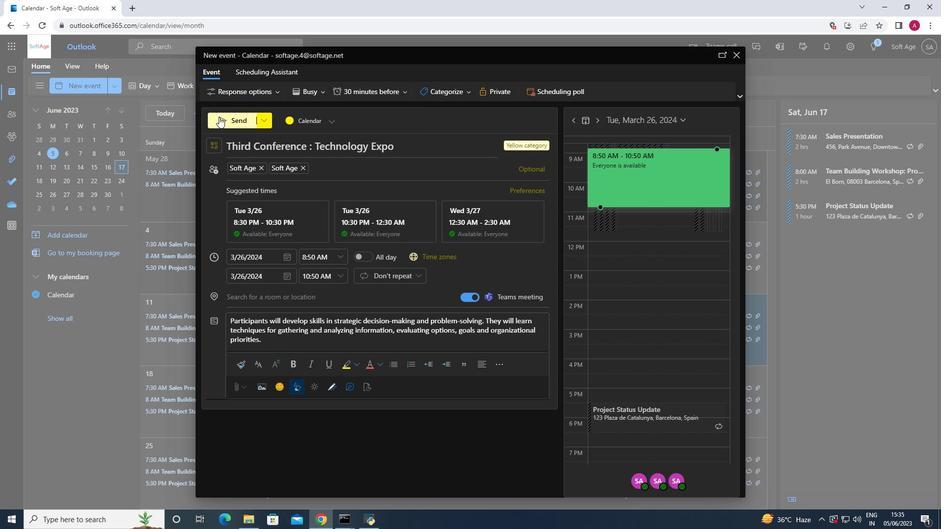 
Action: Mouse moved to (84, 212)
Screenshot: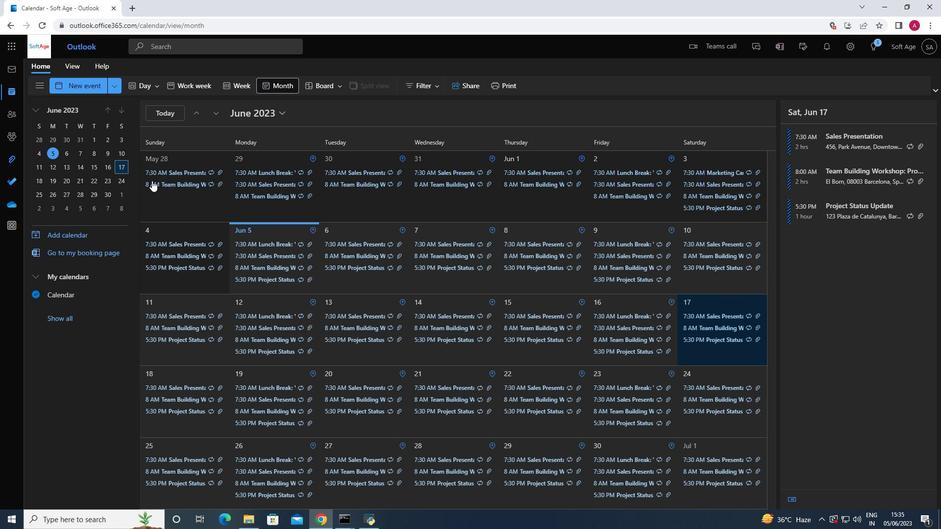 
